 Task: Filter experience level associate.
Action: Mouse moved to (251, 77)
Screenshot: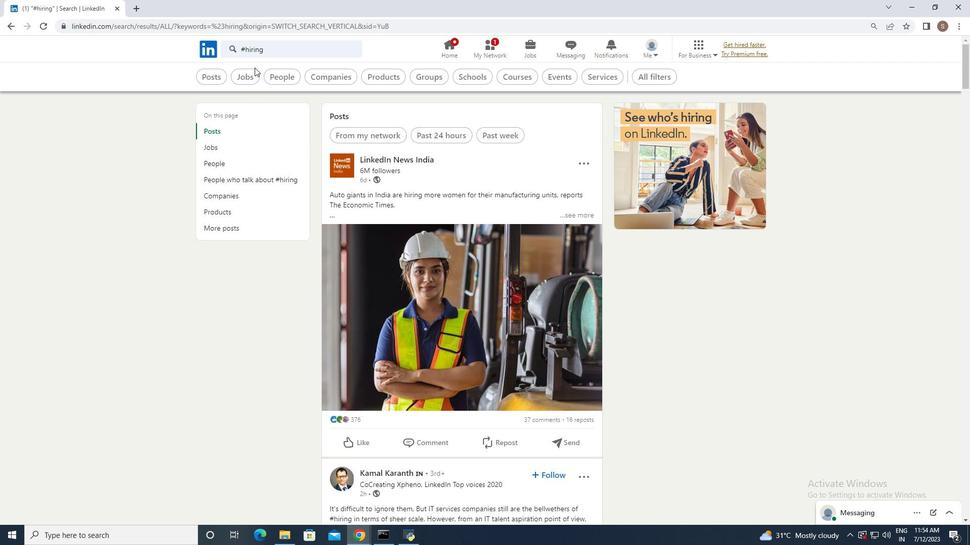 
Action: Mouse pressed left at (251, 77)
Screenshot: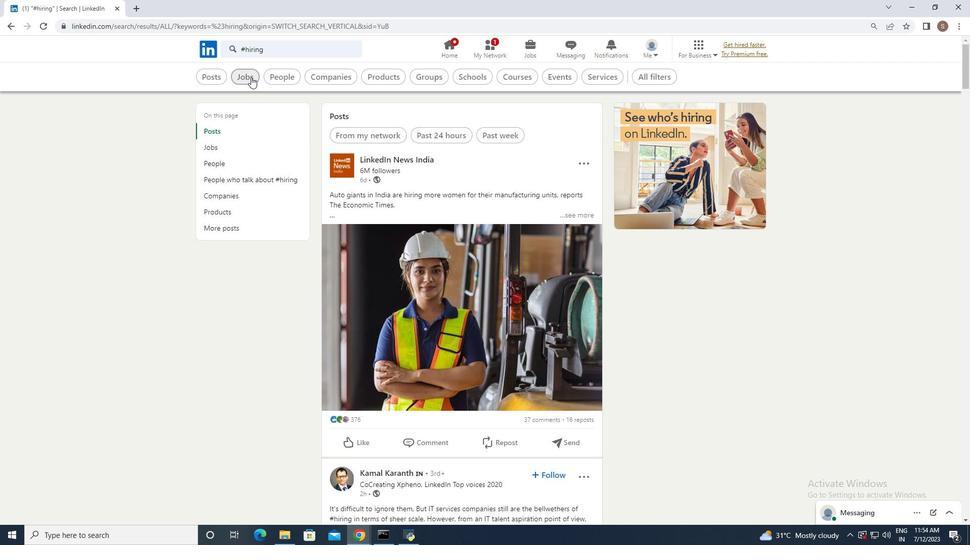 
Action: Mouse moved to (357, 78)
Screenshot: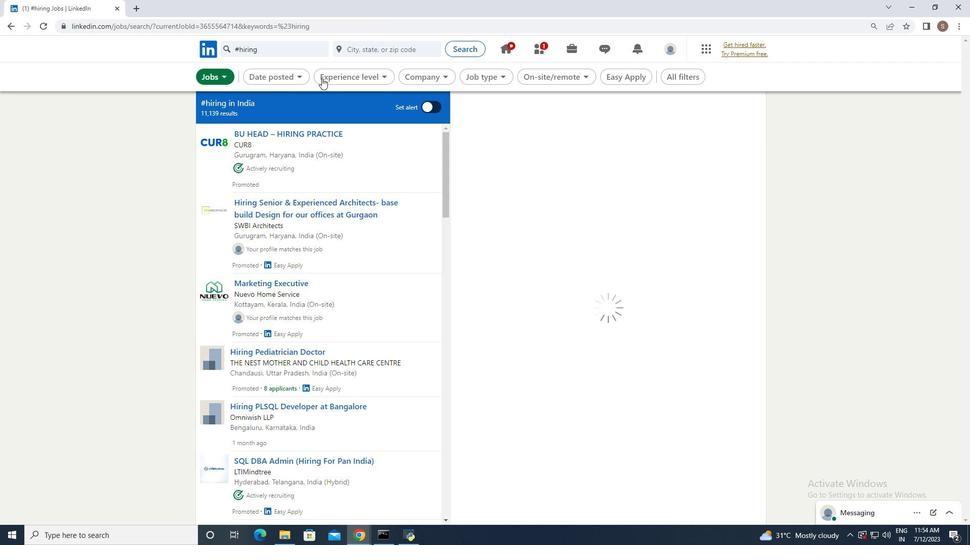 
Action: Mouse pressed left at (357, 78)
Screenshot: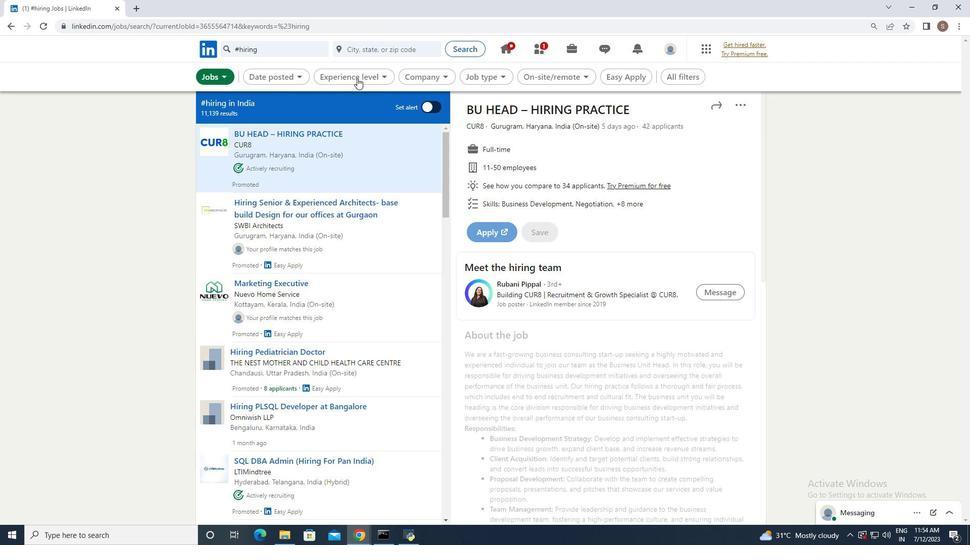 
Action: Mouse moved to (288, 148)
Screenshot: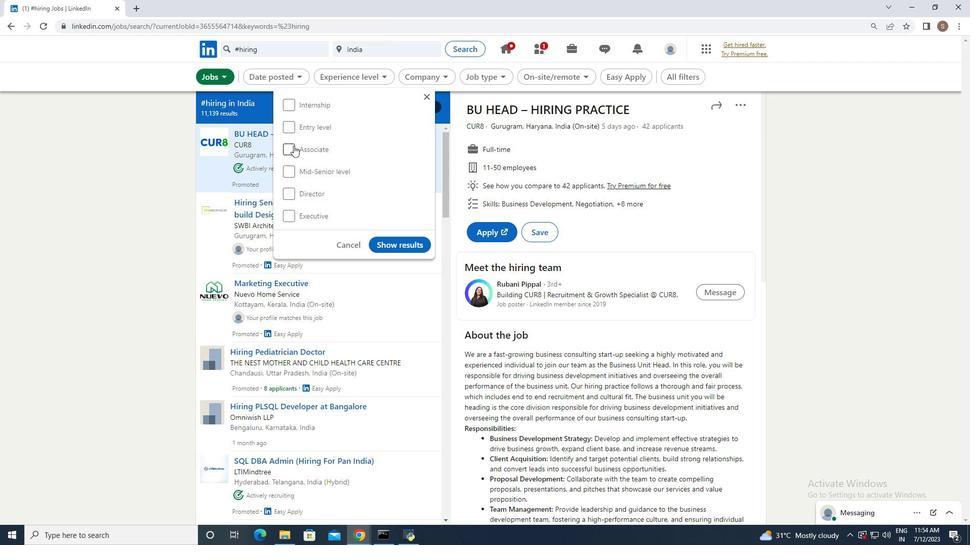 
Action: Mouse pressed left at (288, 148)
Screenshot: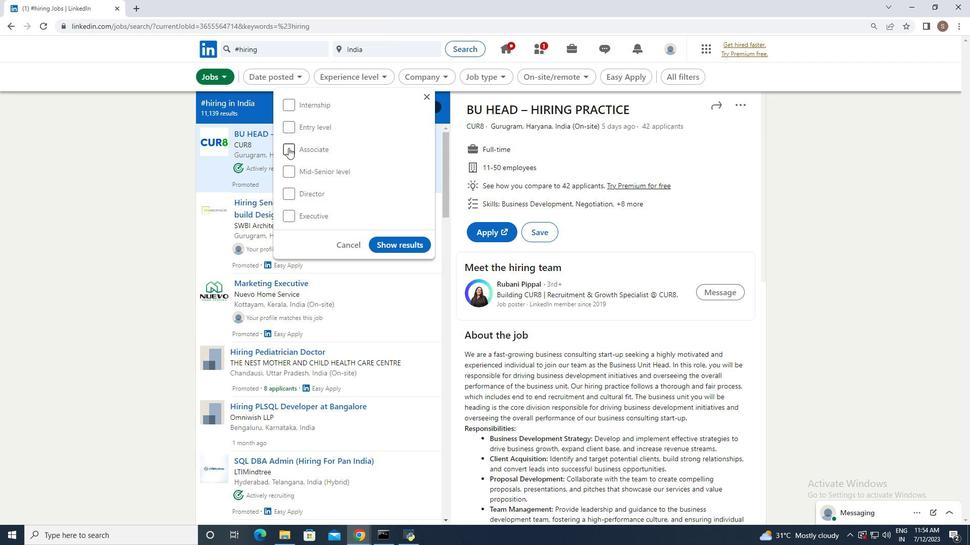 
Action: Mouse moved to (396, 241)
Screenshot: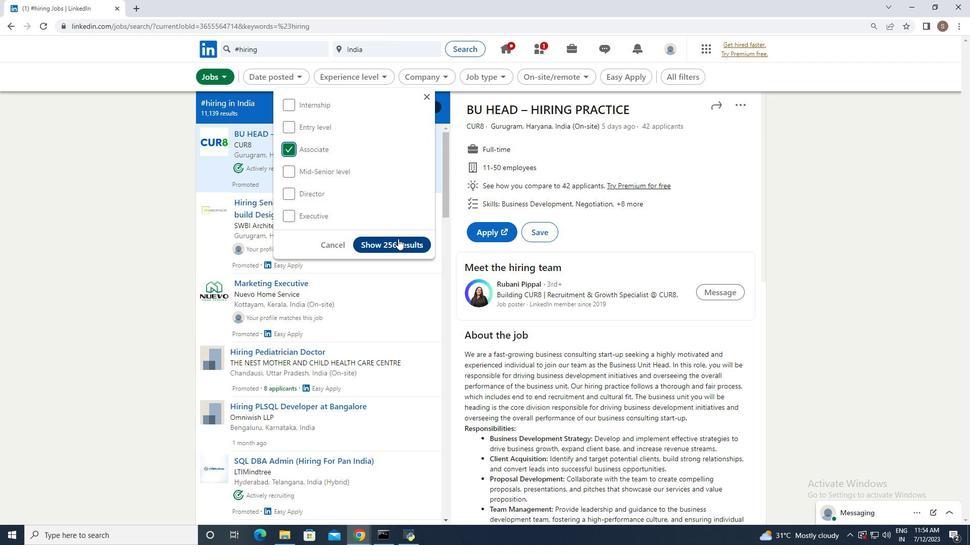 
Action: Mouse pressed left at (396, 241)
Screenshot: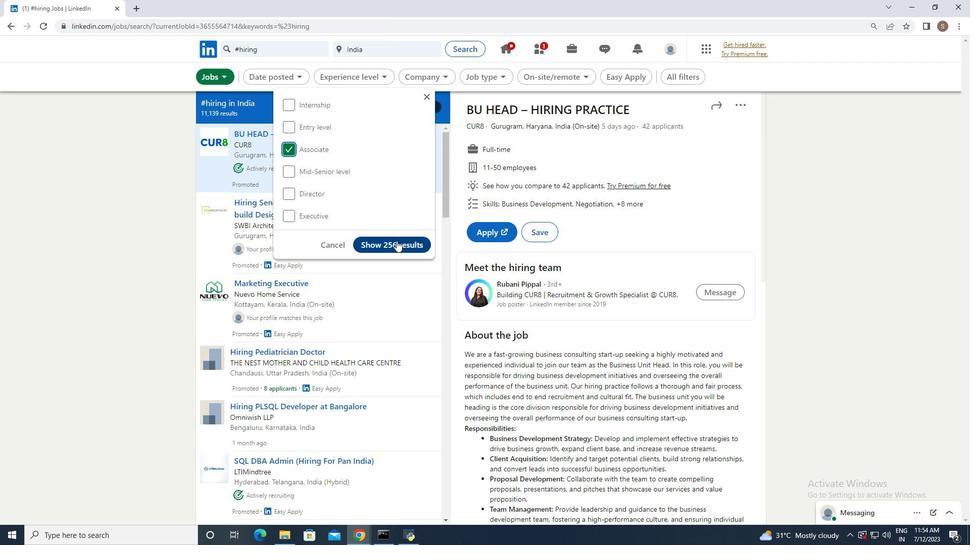
